 Task: Look for products in the category "Bottles & Formula" from Kabrita only.
Action: Mouse moved to (334, 177)
Screenshot: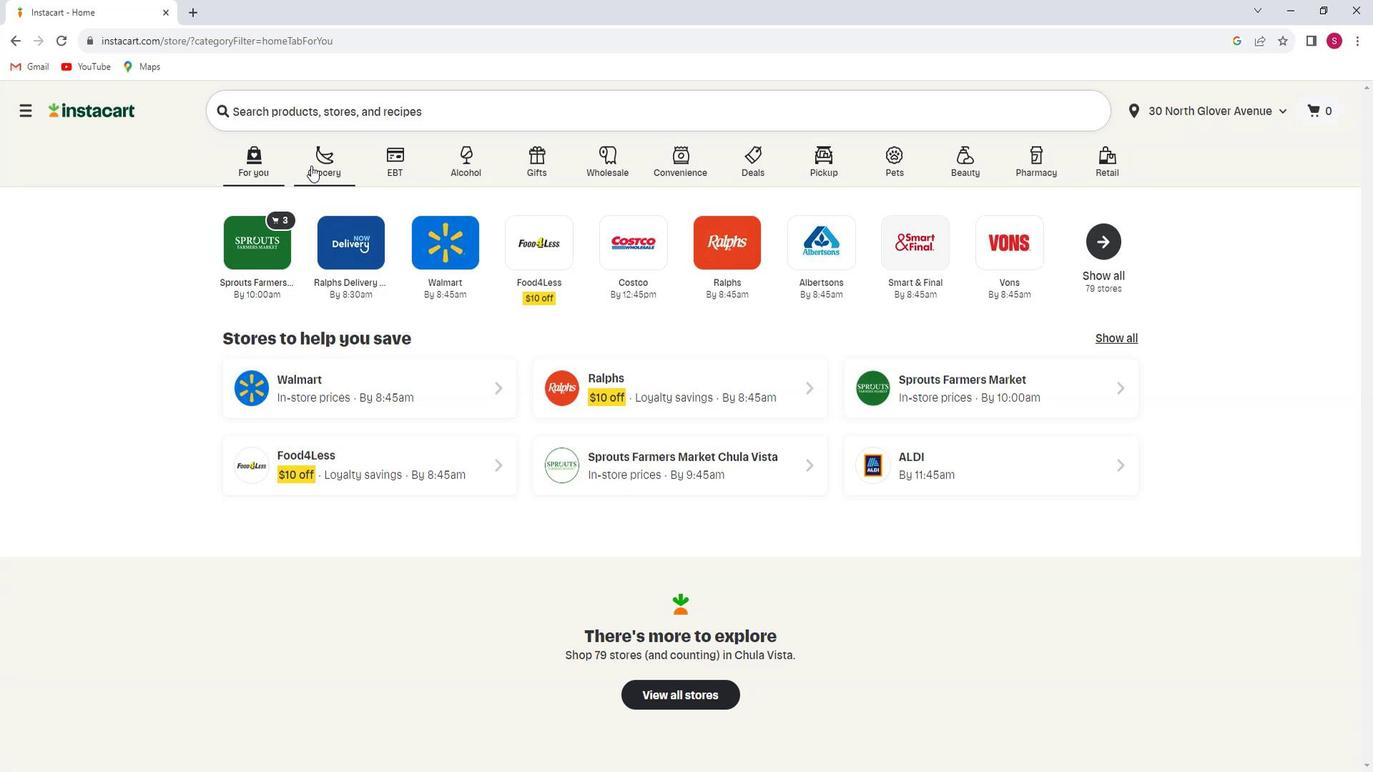 
Action: Mouse pressed left at (334, 177)
Screenshot: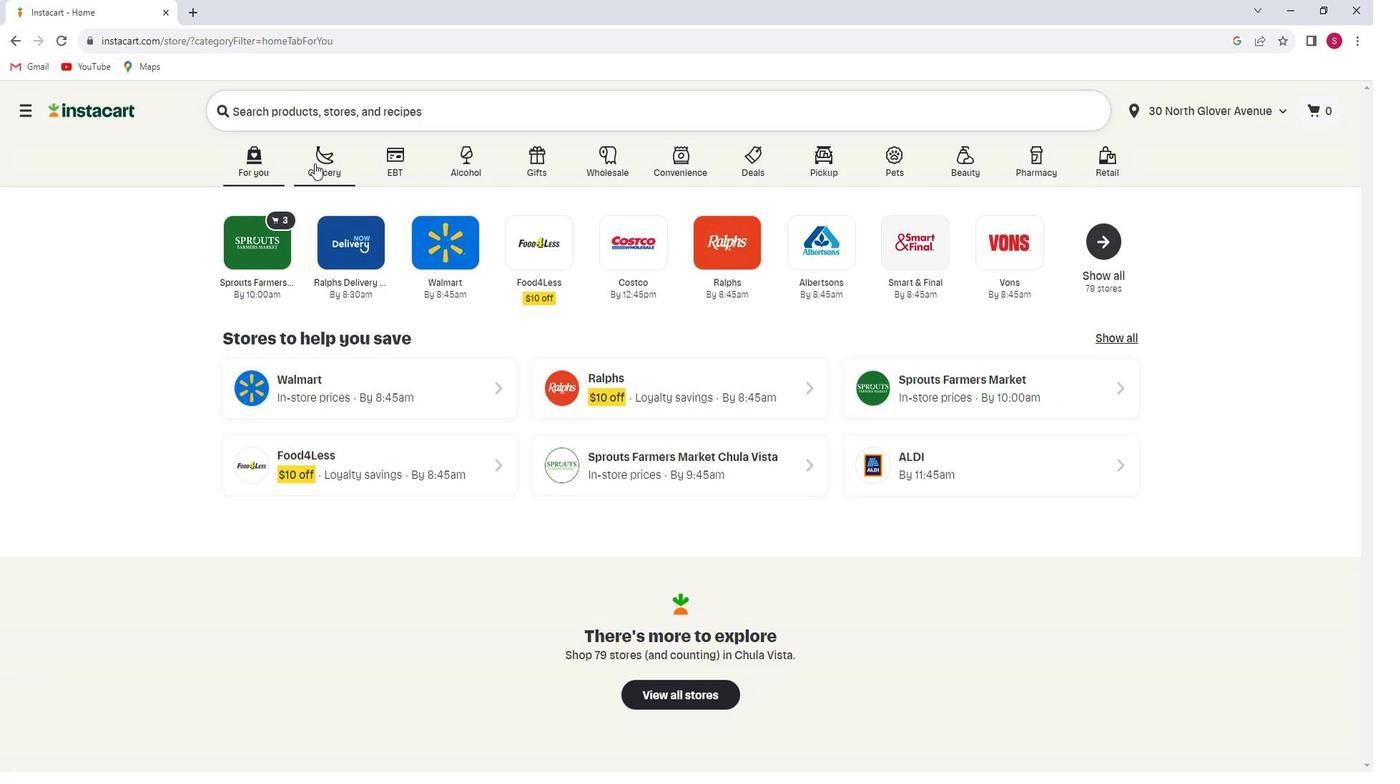 
Action: Mouse moved to (308, 420)
Screenshot: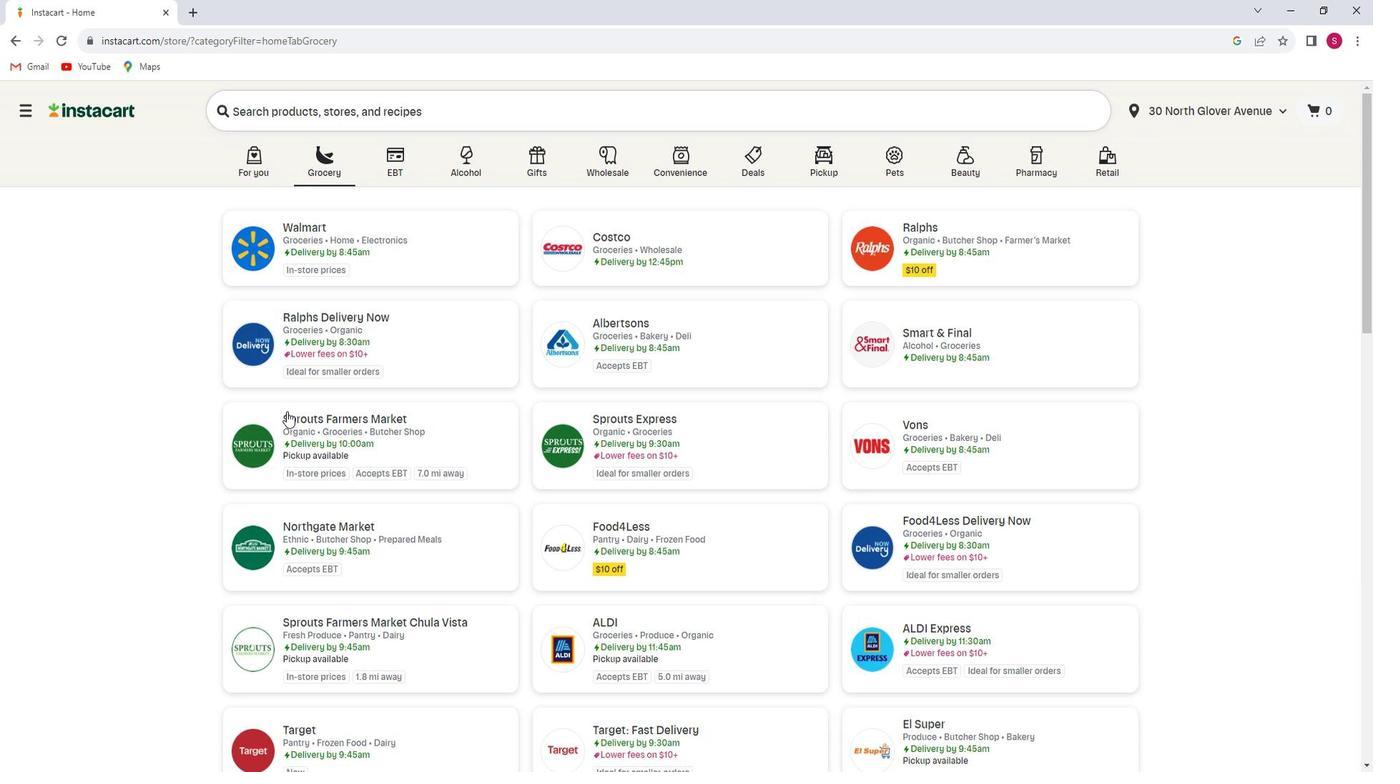
Action: Mouse pressed left at (308, 420)
Screenshot: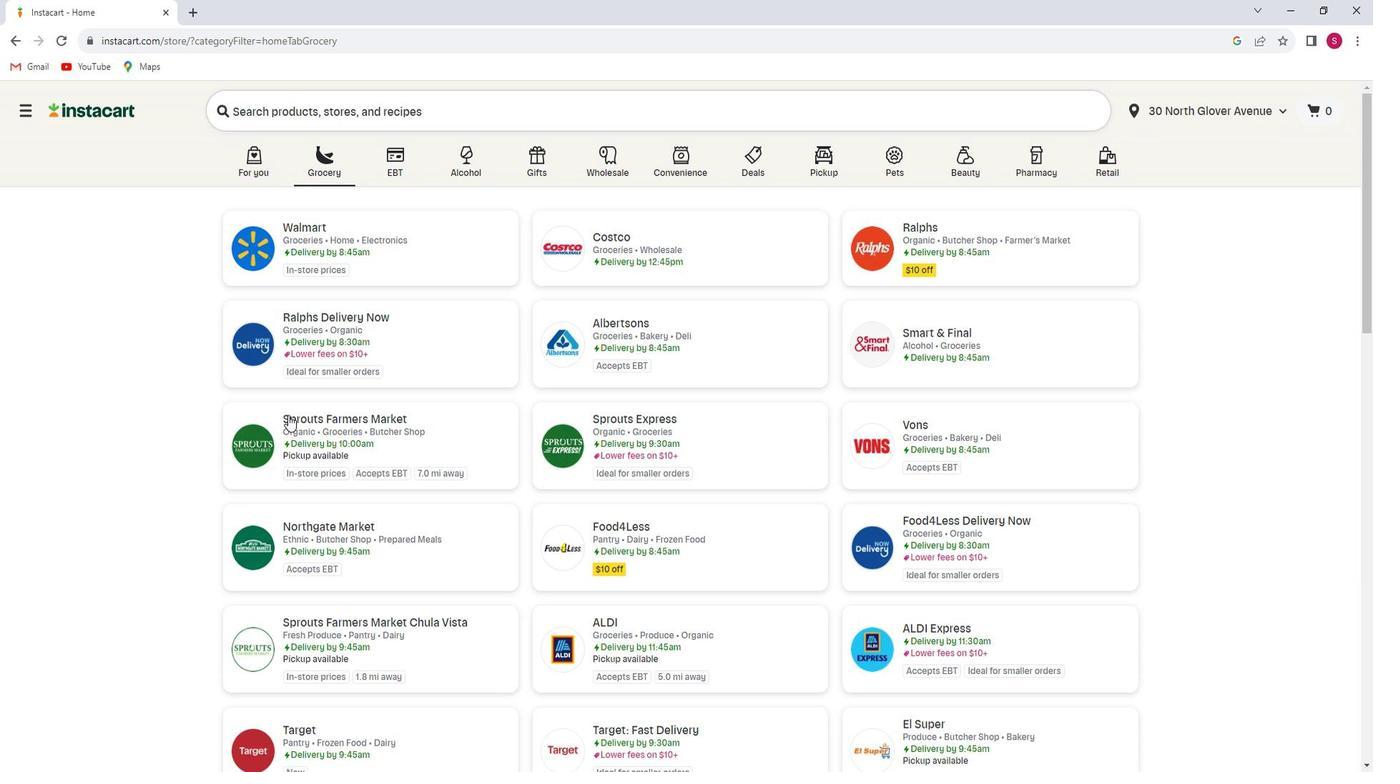
Action: Mouse moved to (90, 489)
Screenshot: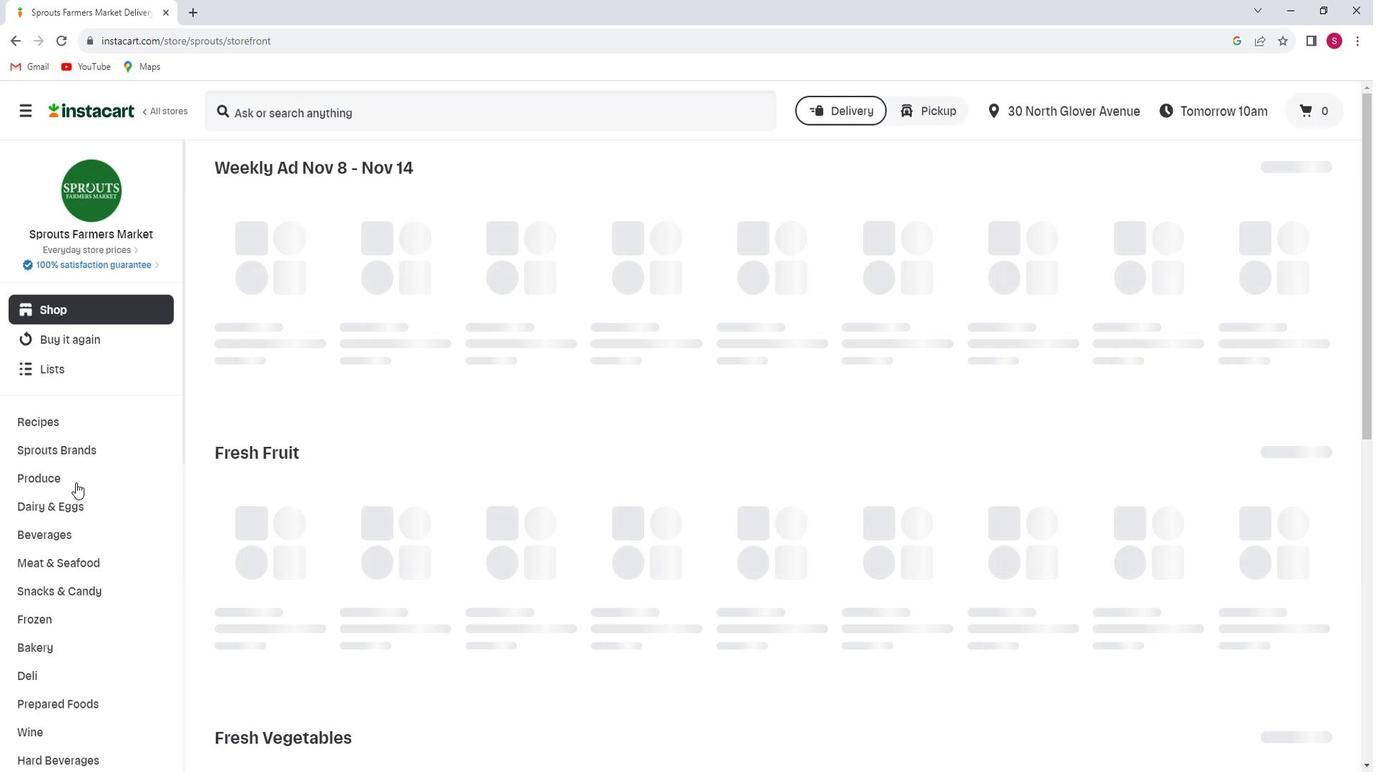 
Action: Mouse scrolled (90, 488) with delta (0, 0)
Screenshot: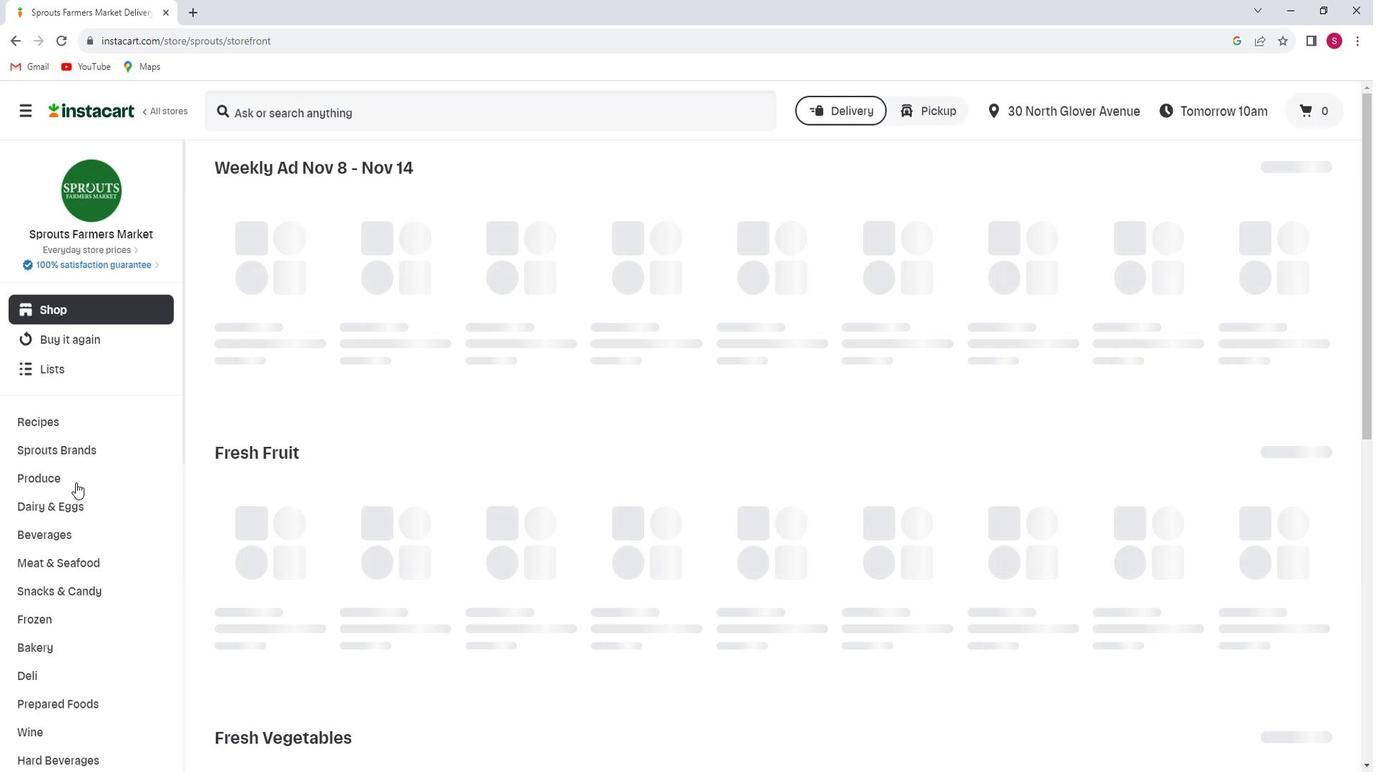 
Action: Mouse moved to (89, 489)
Screenshot: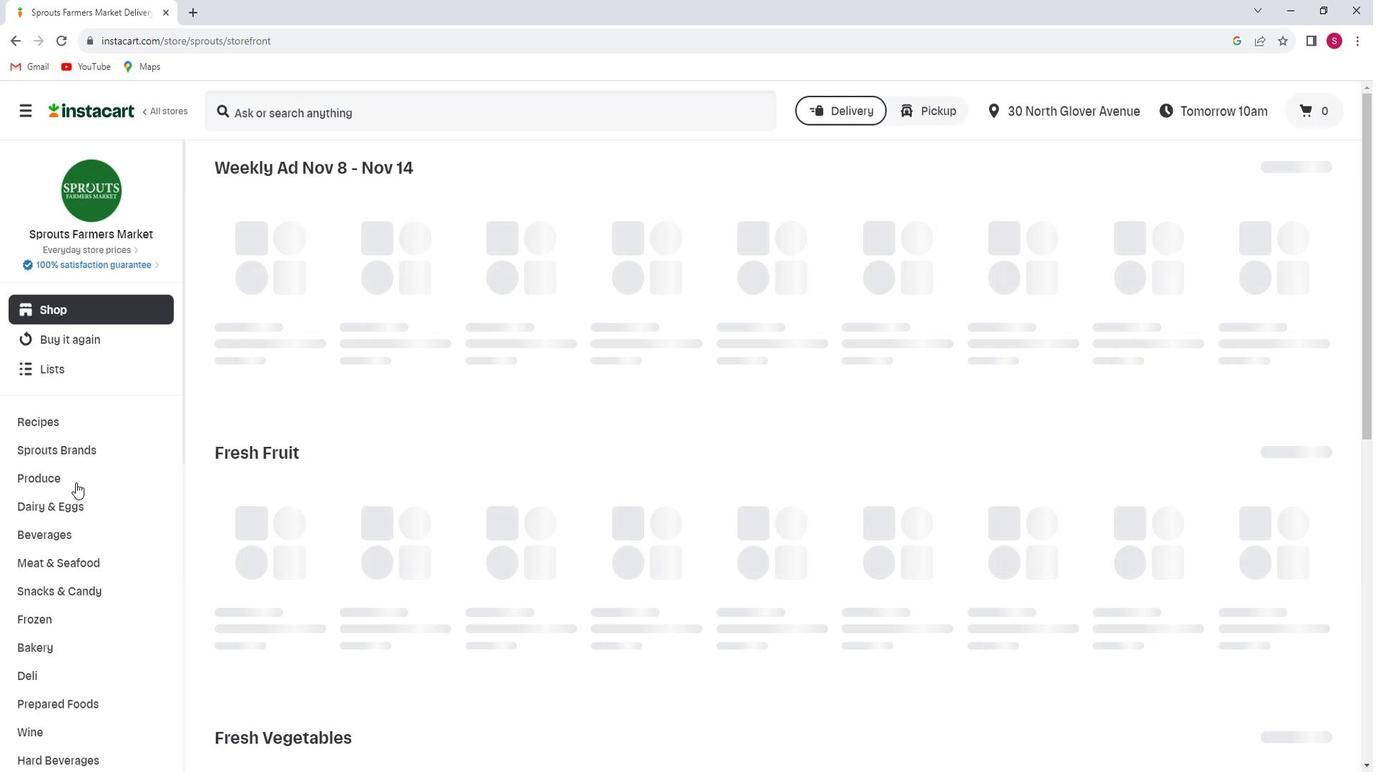 
Action: Mouse scrolled (89, 488) with delta (0, 0)
Screenshot: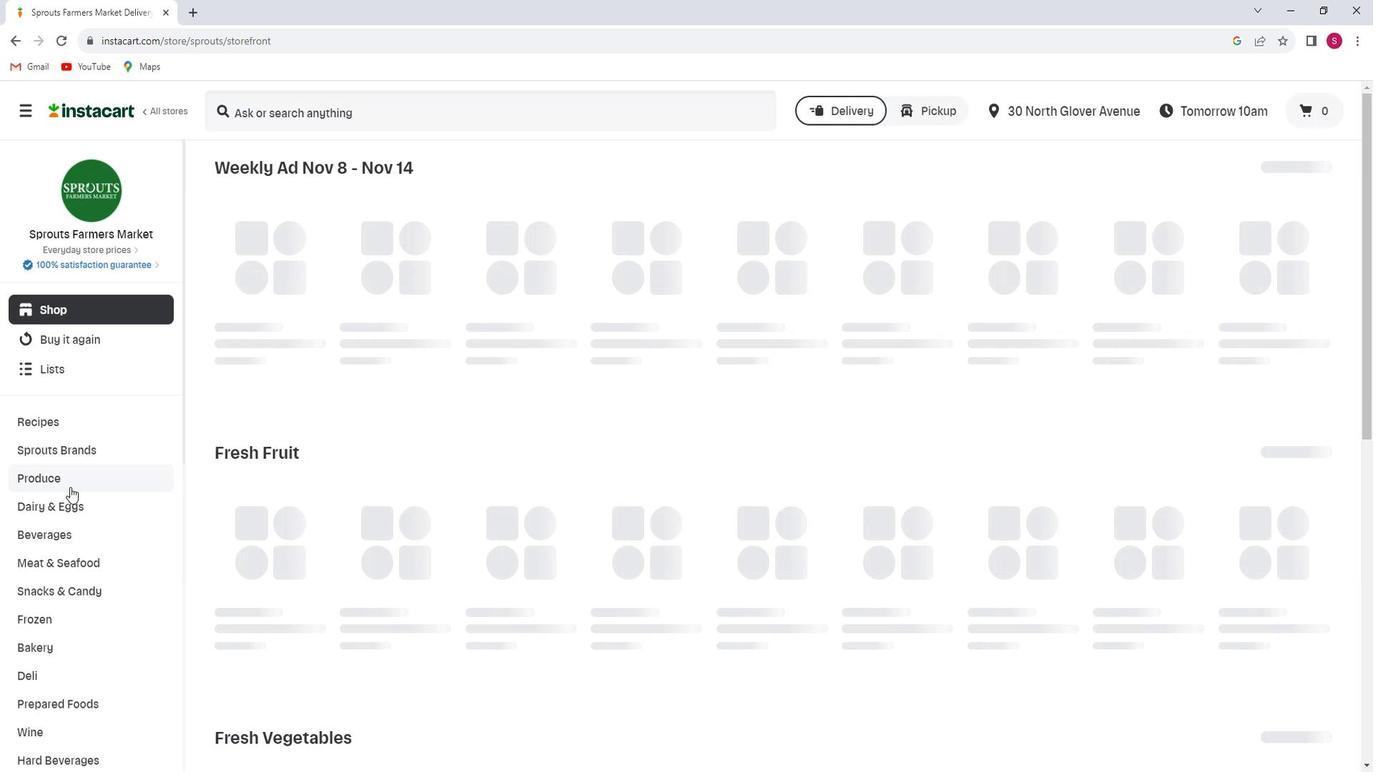 
Action: Mouse scrolled (89, 488) with delta (0, 0)
Screenshot: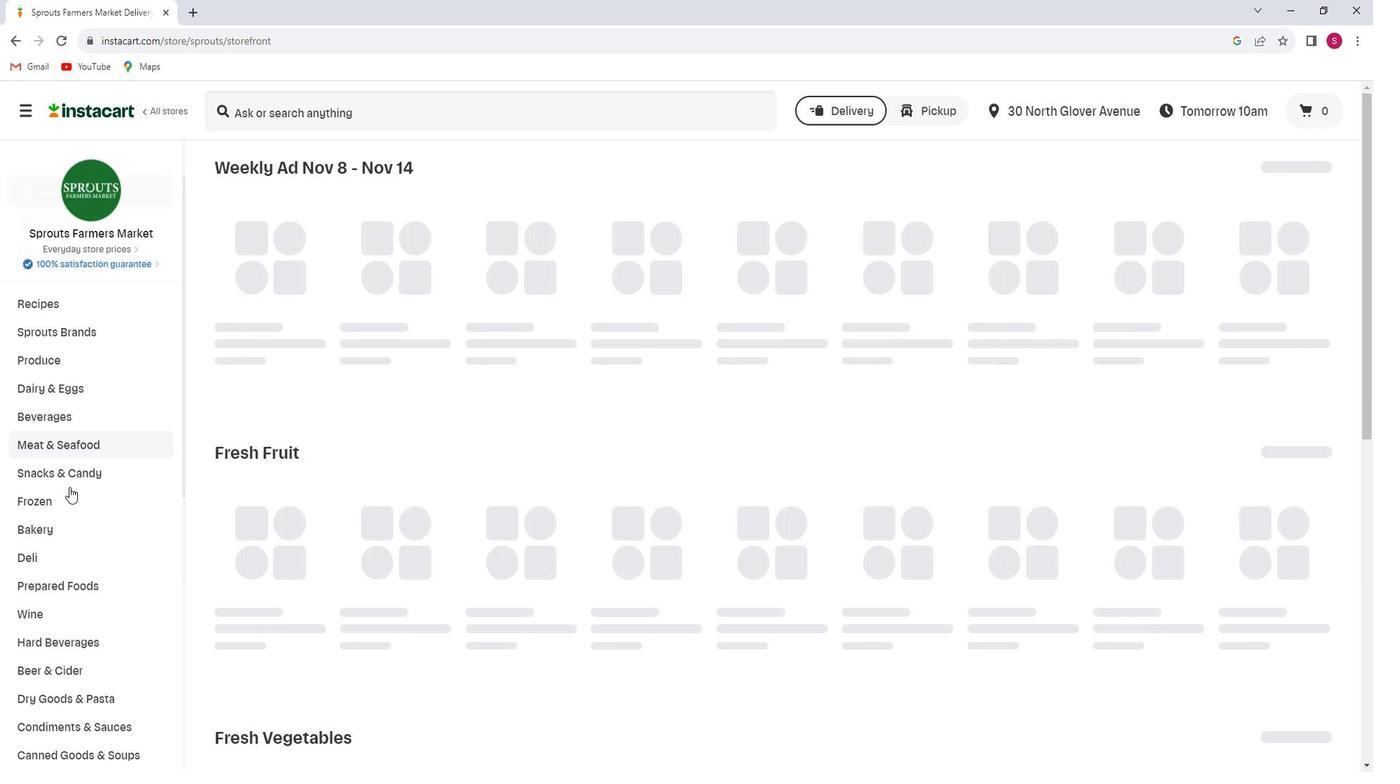 
Action: Mouse scrolled (89, 488) with delta (0, 0)
Screenshot: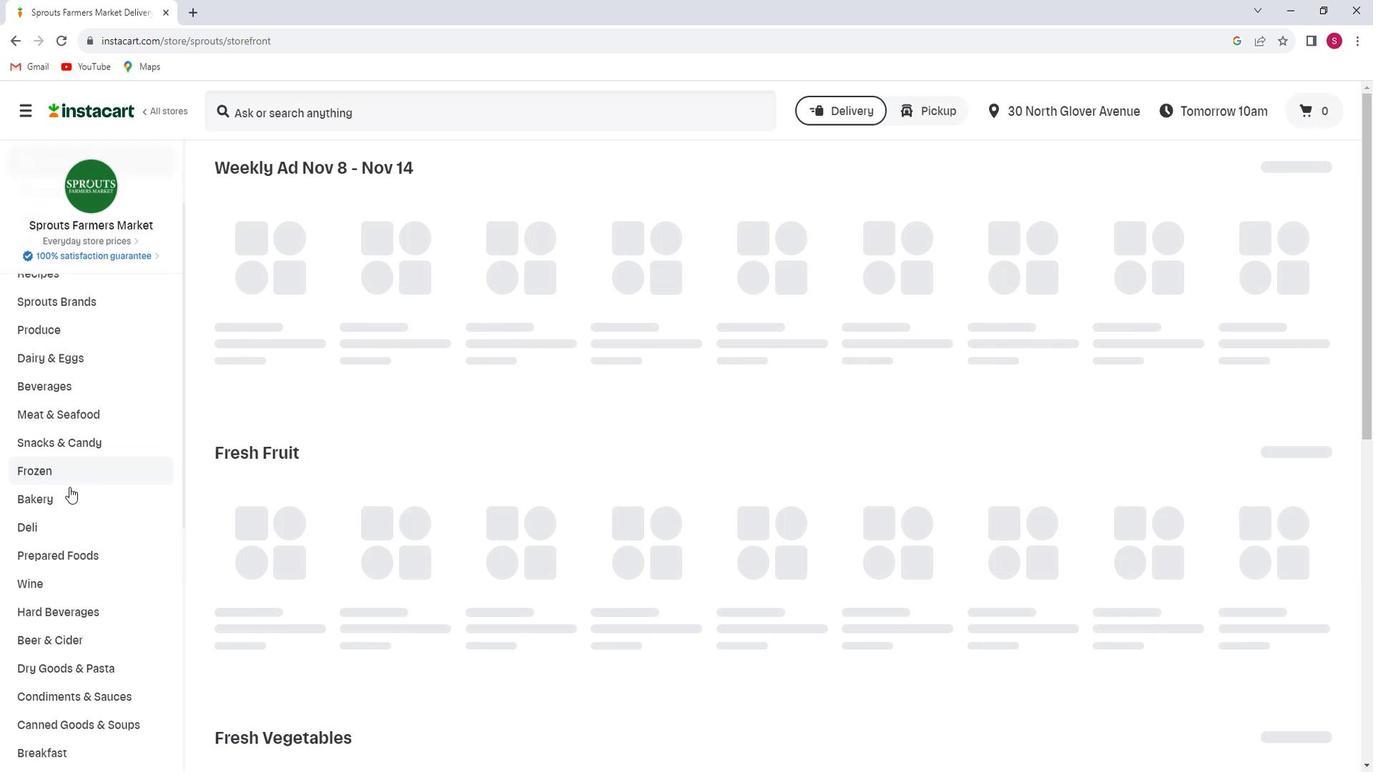 
Action: Mouse scrolled (89, 488) with delta (0, 0)
Screenshot: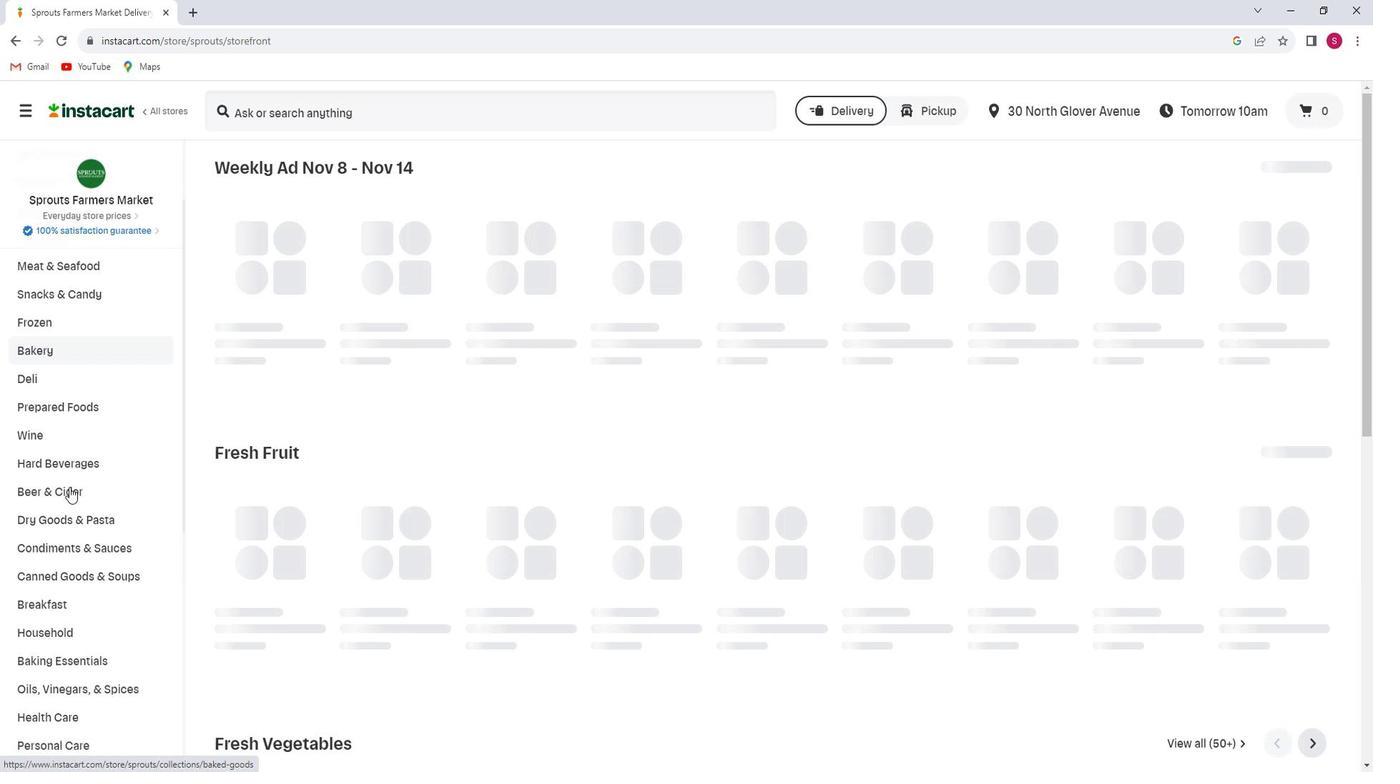 
Action: Mouse scrolled (89, 488) with delta (0, 0)
Screenshot: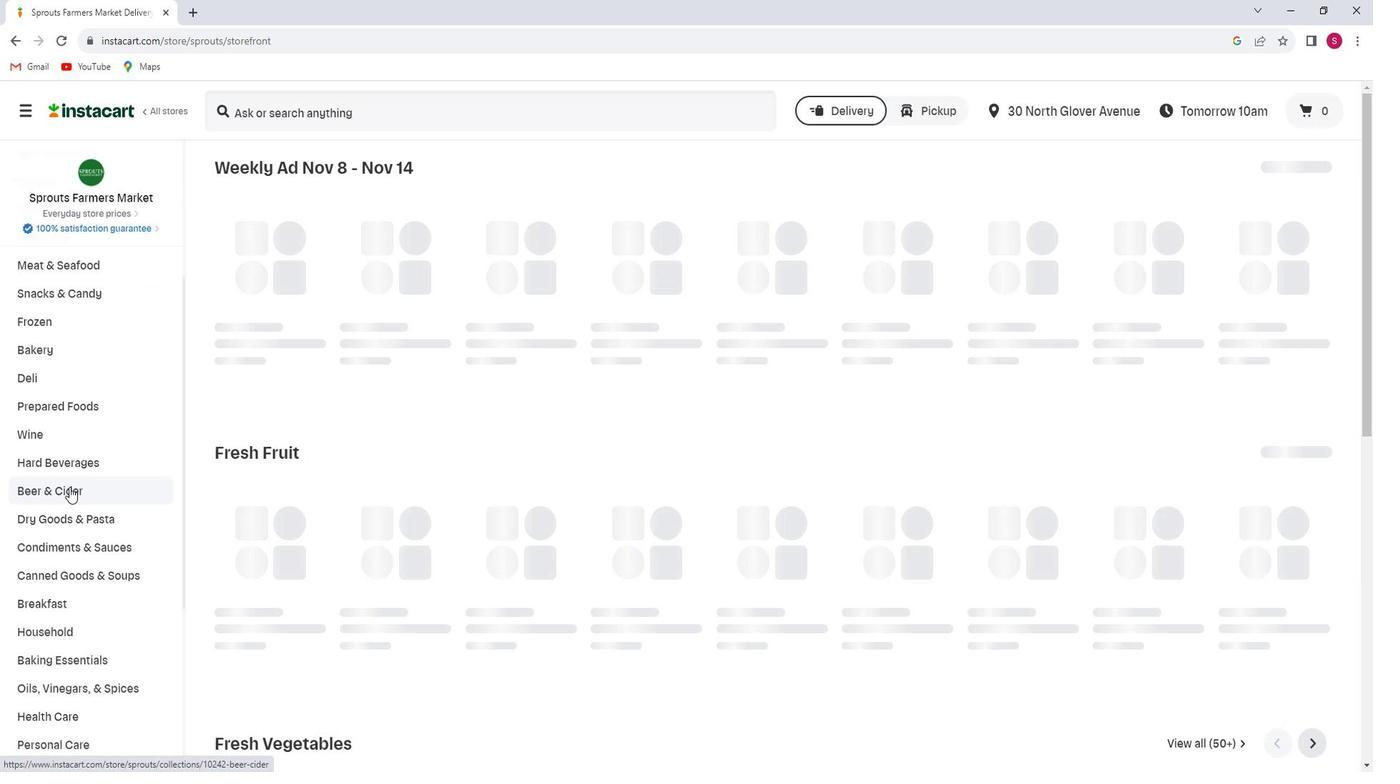 
Action: Mouse scrolled (89, 488) with delta (0, 0)
Screenshot: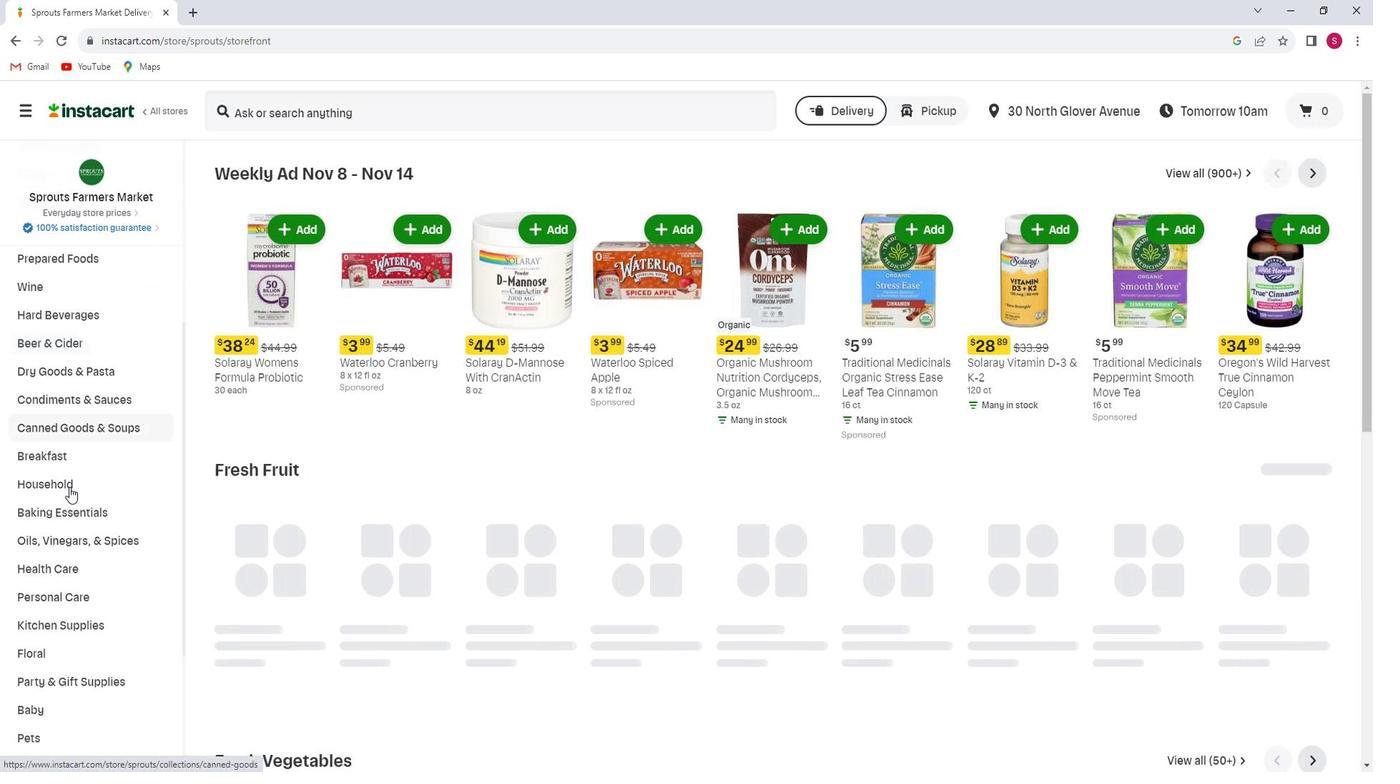 
Action: Mouse moved to (70, 525)
Screenshot: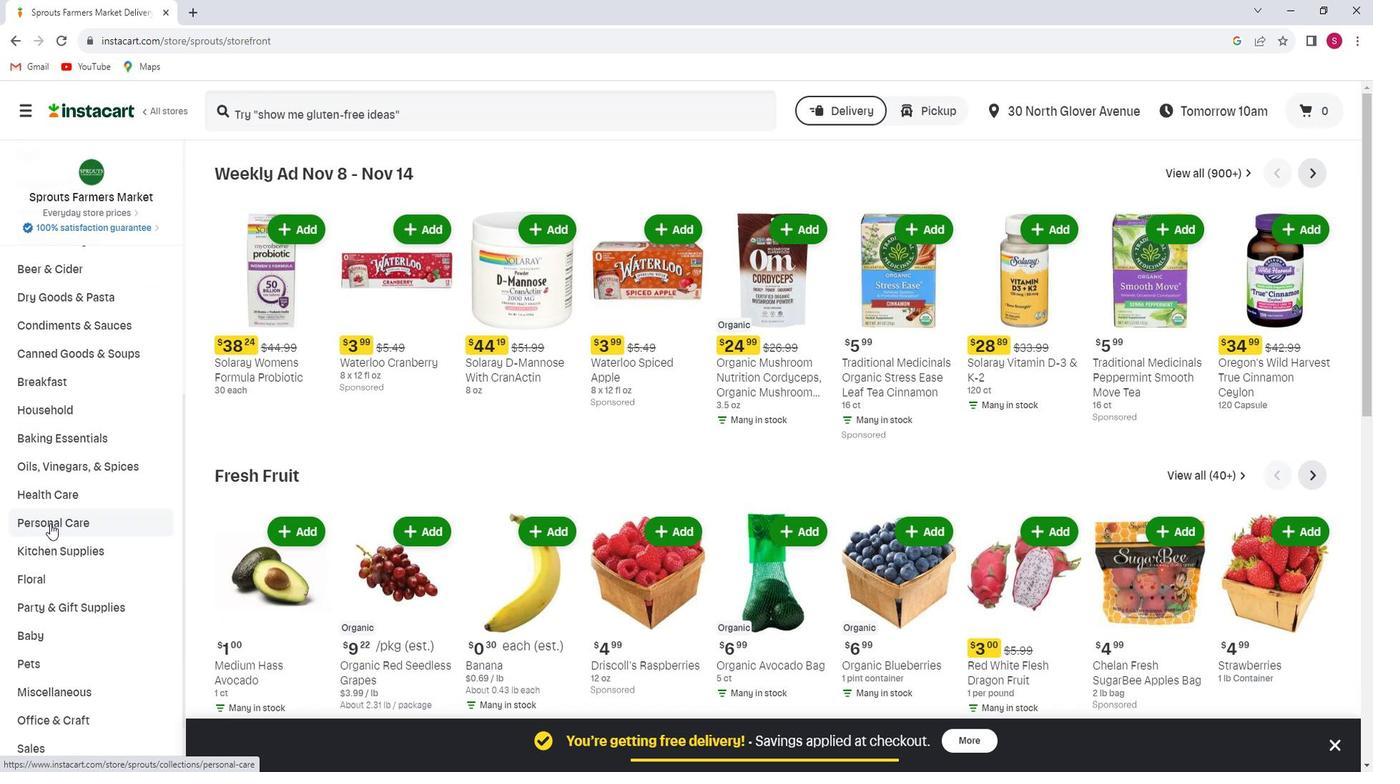 
Action: Mouse scrolled (70, 524) with delta (0, 0)
Screenshot: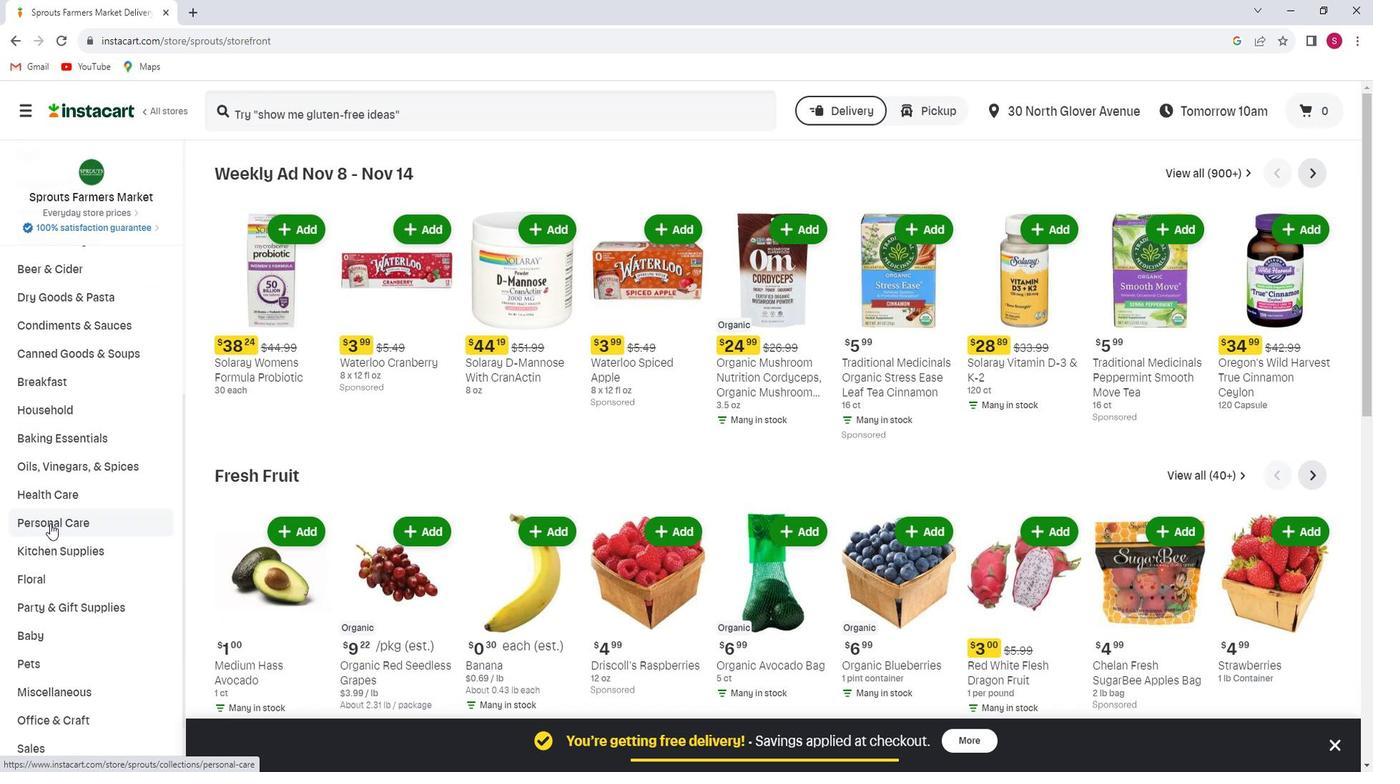 
Action: Mouse moved to (61, 555)
Screenshot: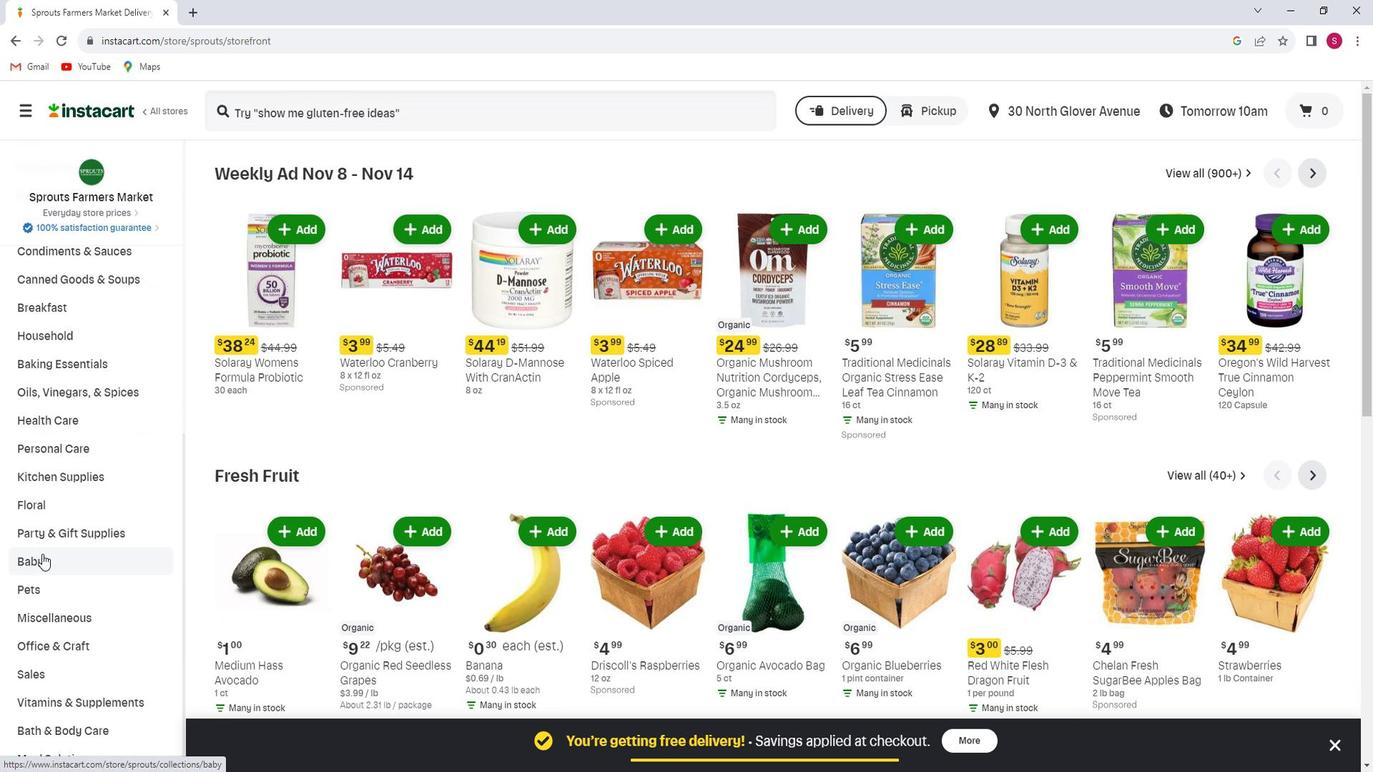 
Action: Mouse pressed left at (61, 555)
Screenshot: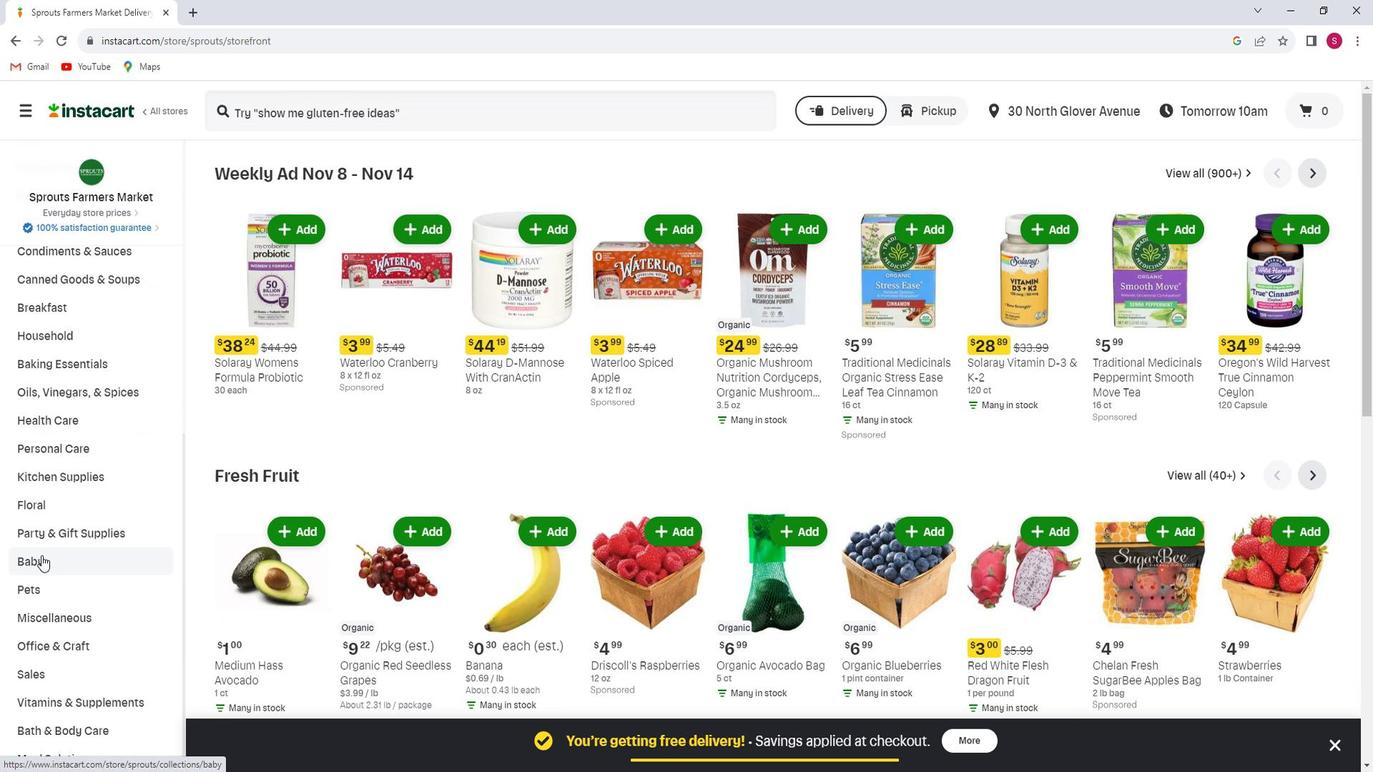 
Action: Mouse moved to (74, 640)
Screenshot: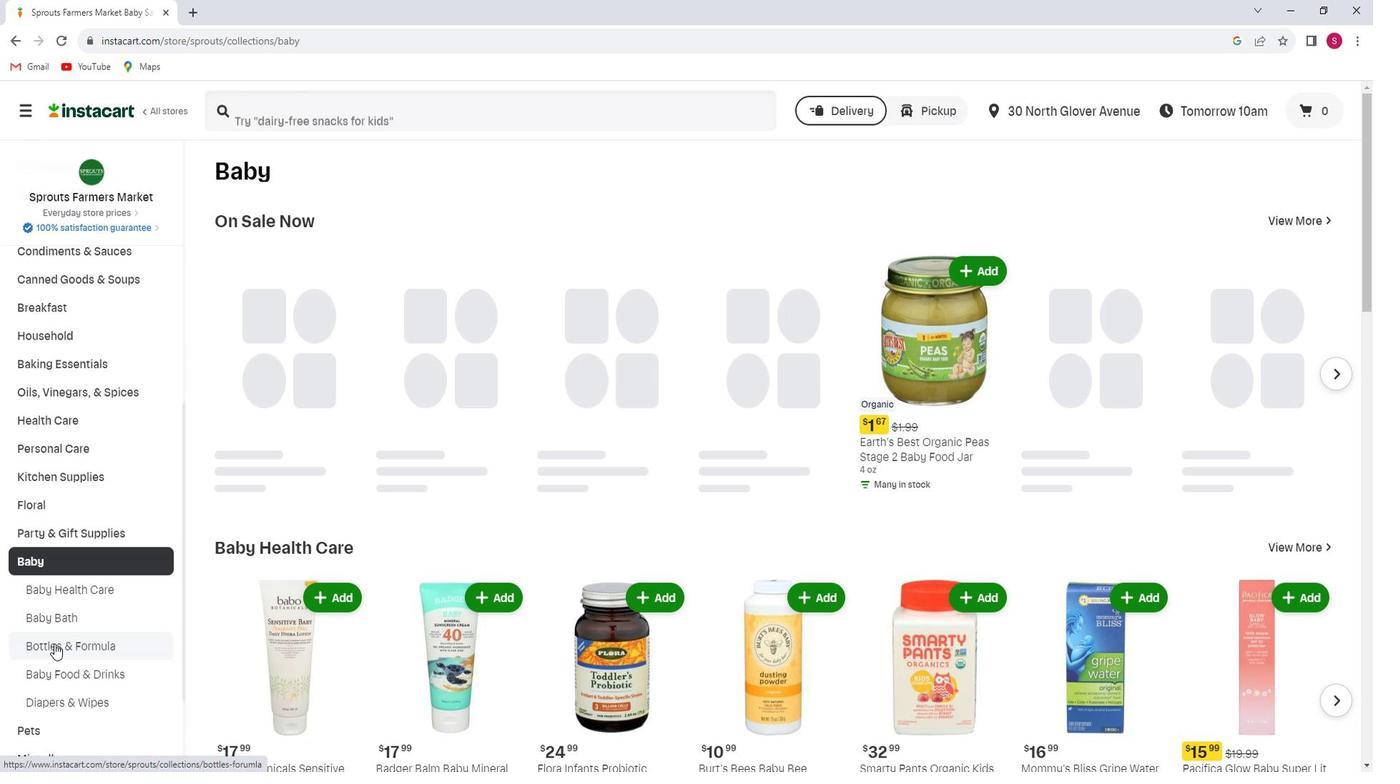 
Action: Mouse pressed left at (74, 640)
Screenshot: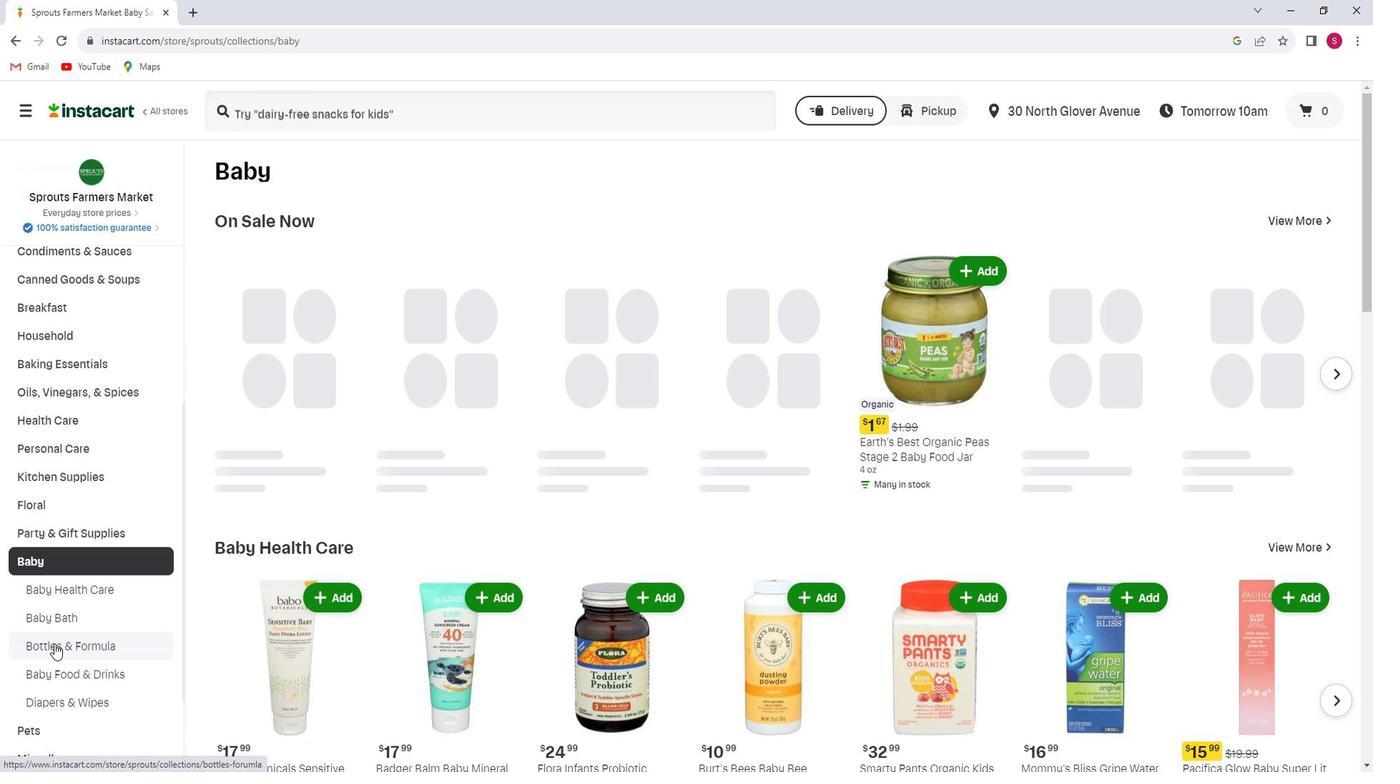
Action: Mouse moved to (513, 241)
Screenshot: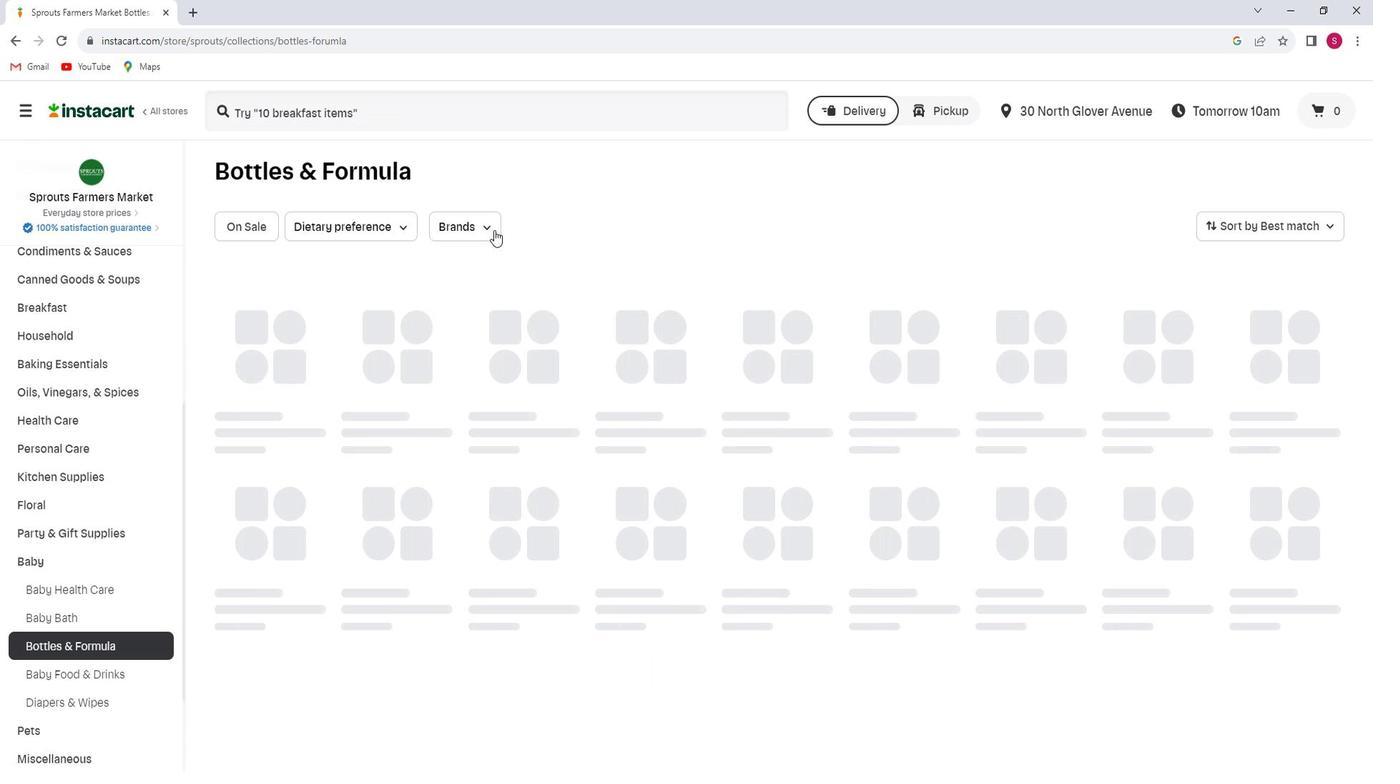 
Action: Mouse pressed left at (513, 241)
Screenshot: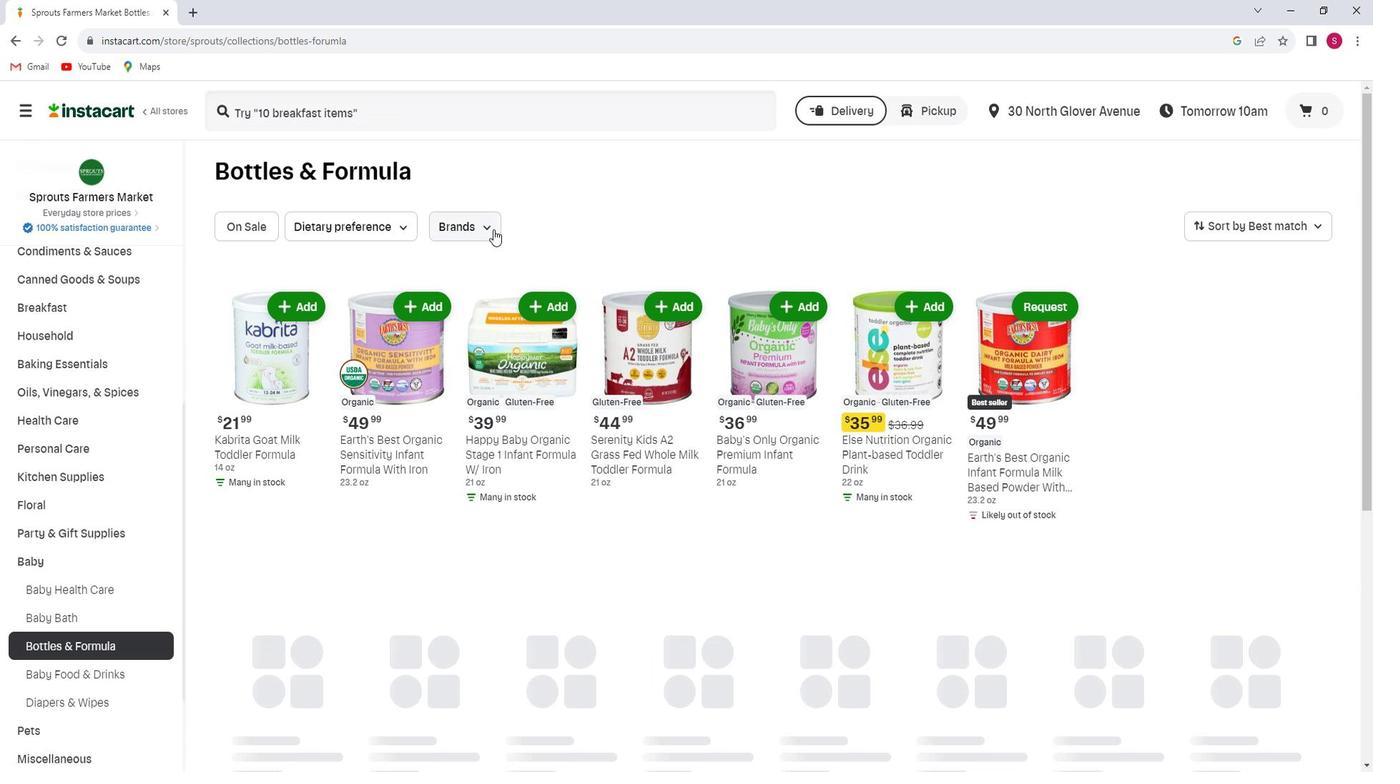 
Action: Mouse moved to (475, 369)
Screenshot: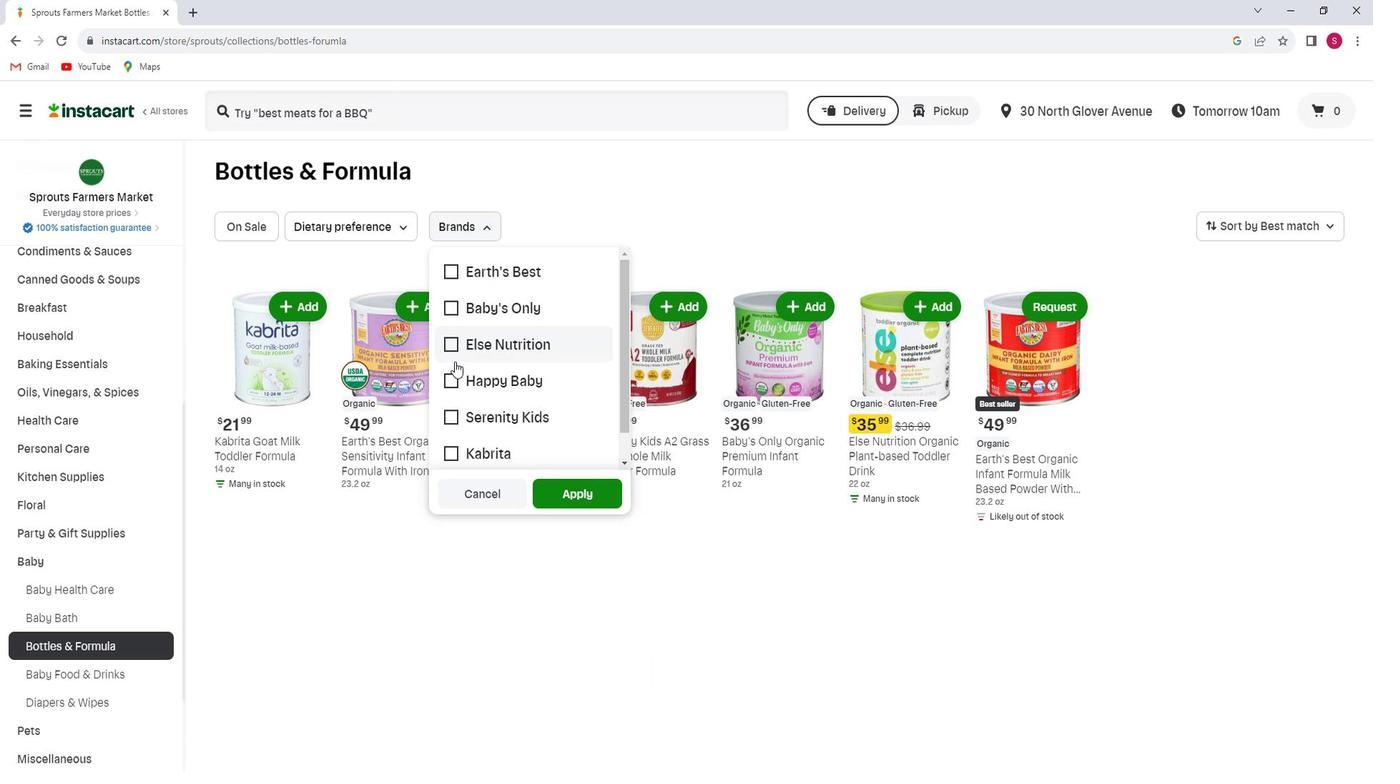 
Action: Mouse scrolled (475, 368) with delta (0, 0)
Screenshot: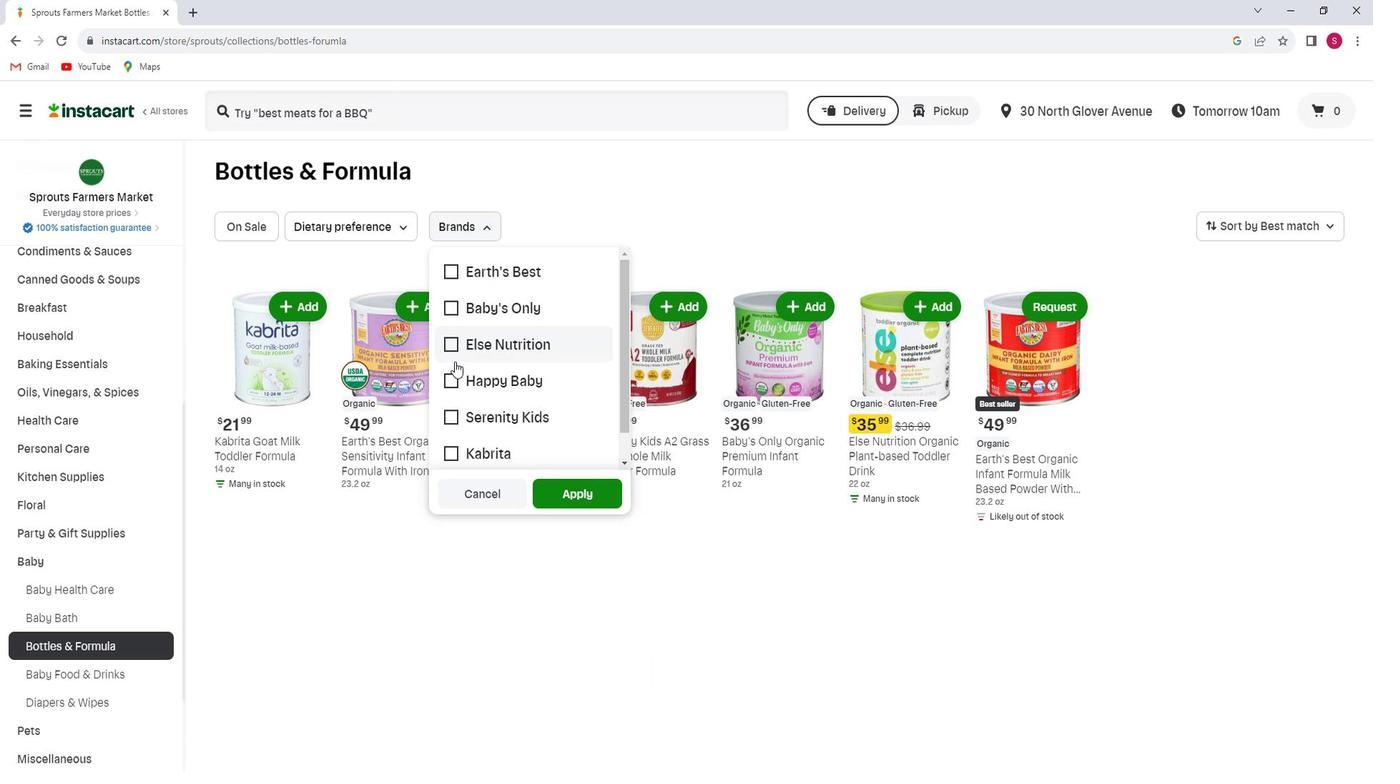 
Action: Mouse moved to (468, 430)
Screenshot: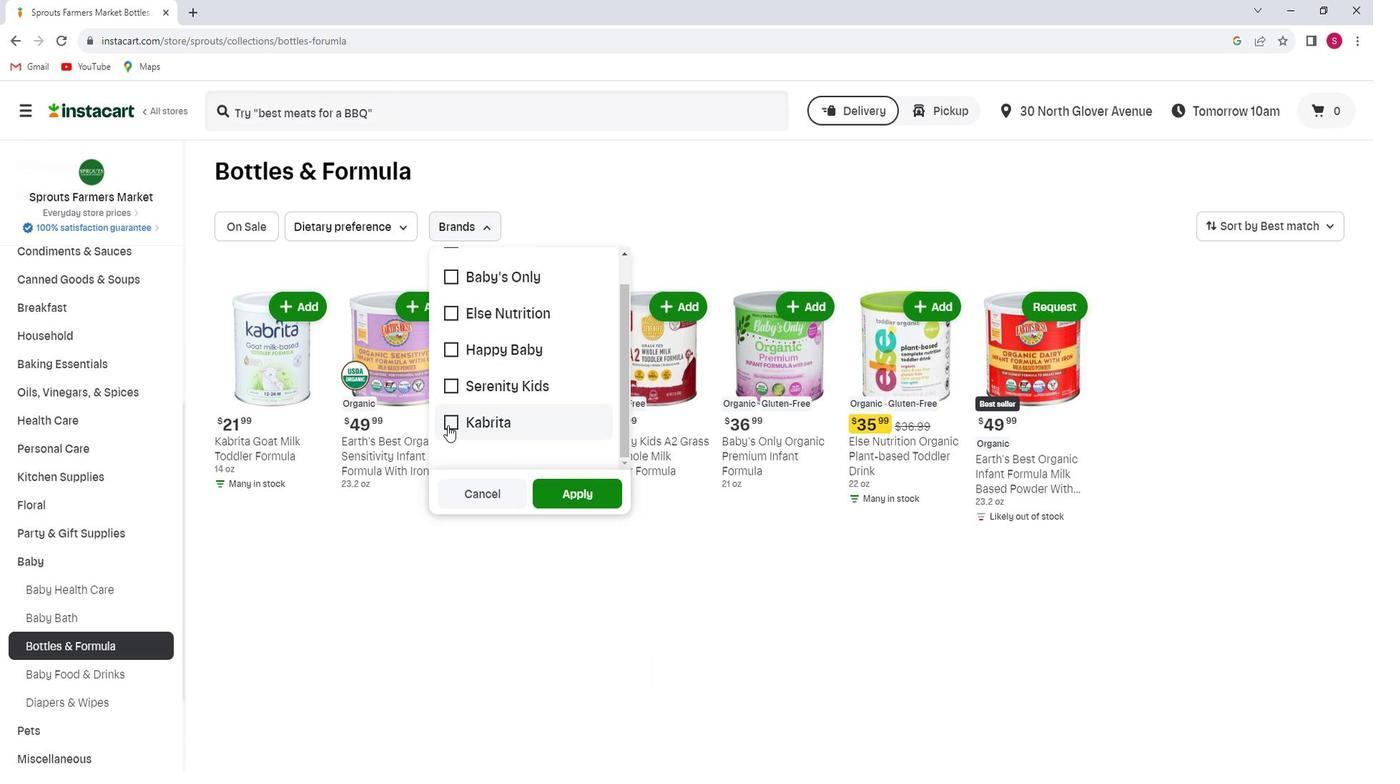 
Action: Mouse pressed left at (468, 430)
Screenshot: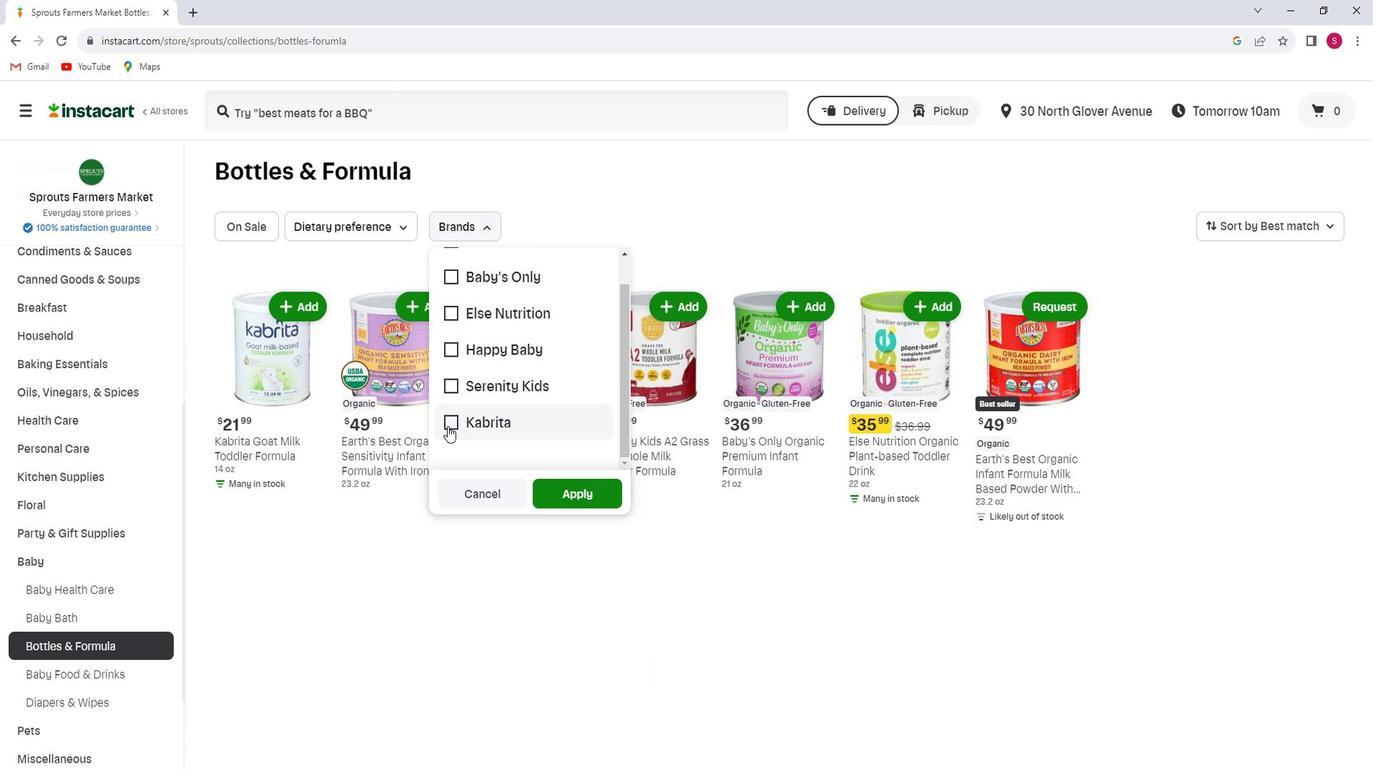 
Action: Mouse moved to (573, 496)
Screenshot: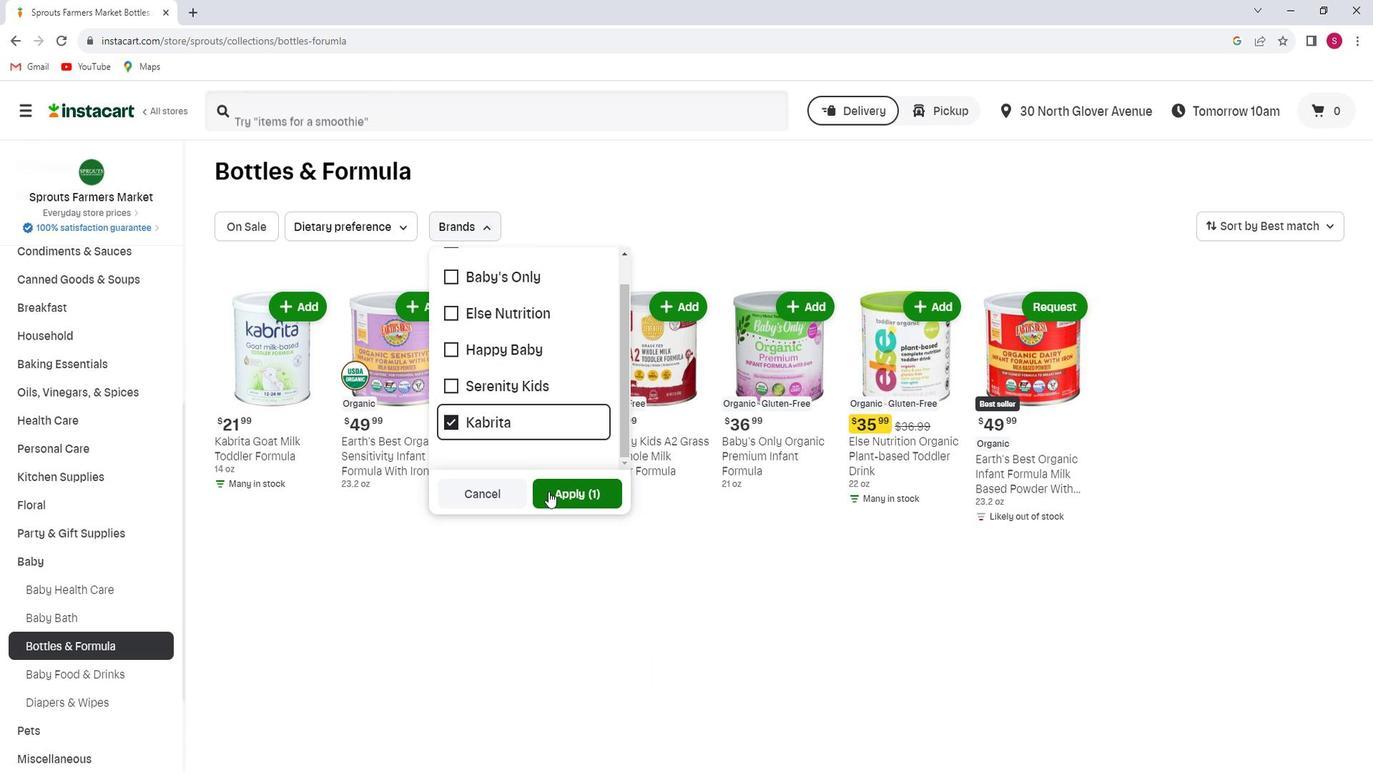 
Action: Mouse pressed left at (573, 496)
Screenshot: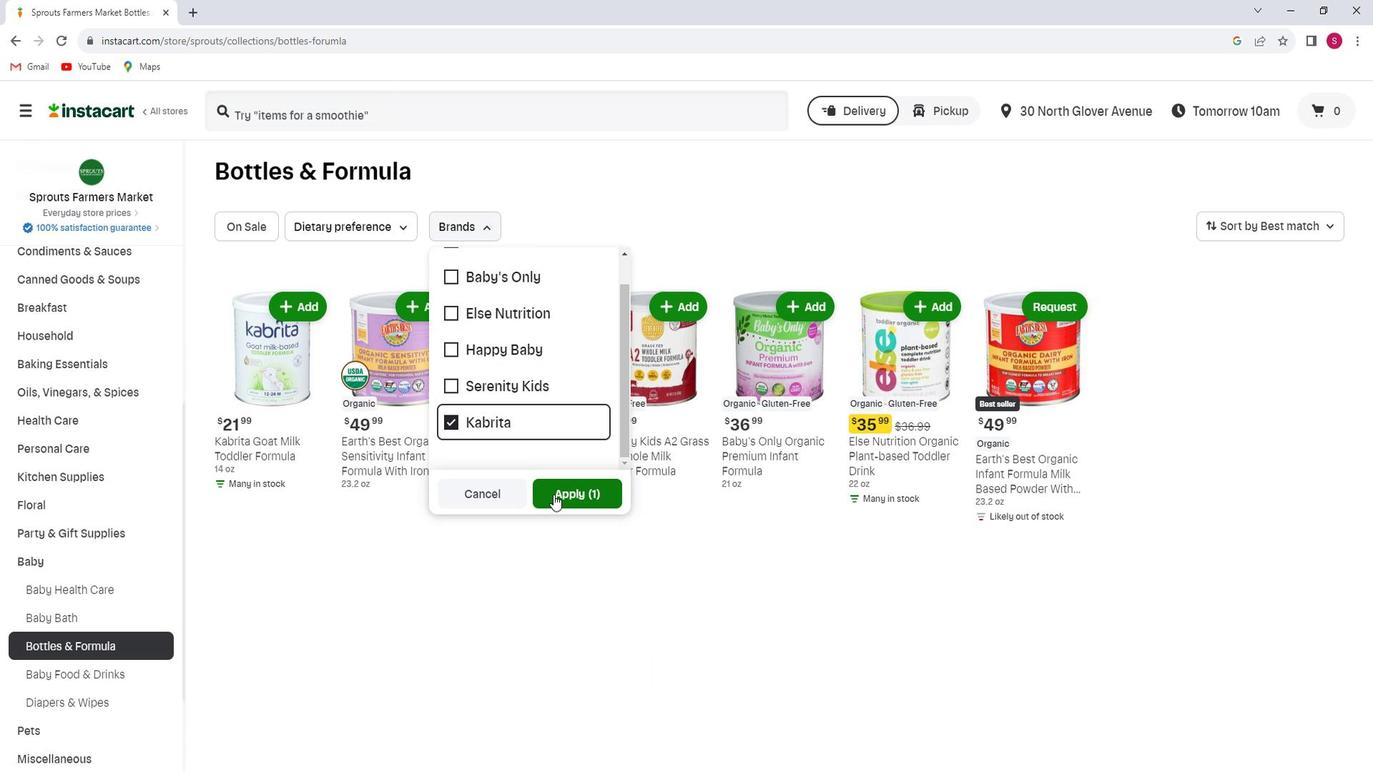 
Action: Mouse moved to (566, 497)
Screenshot: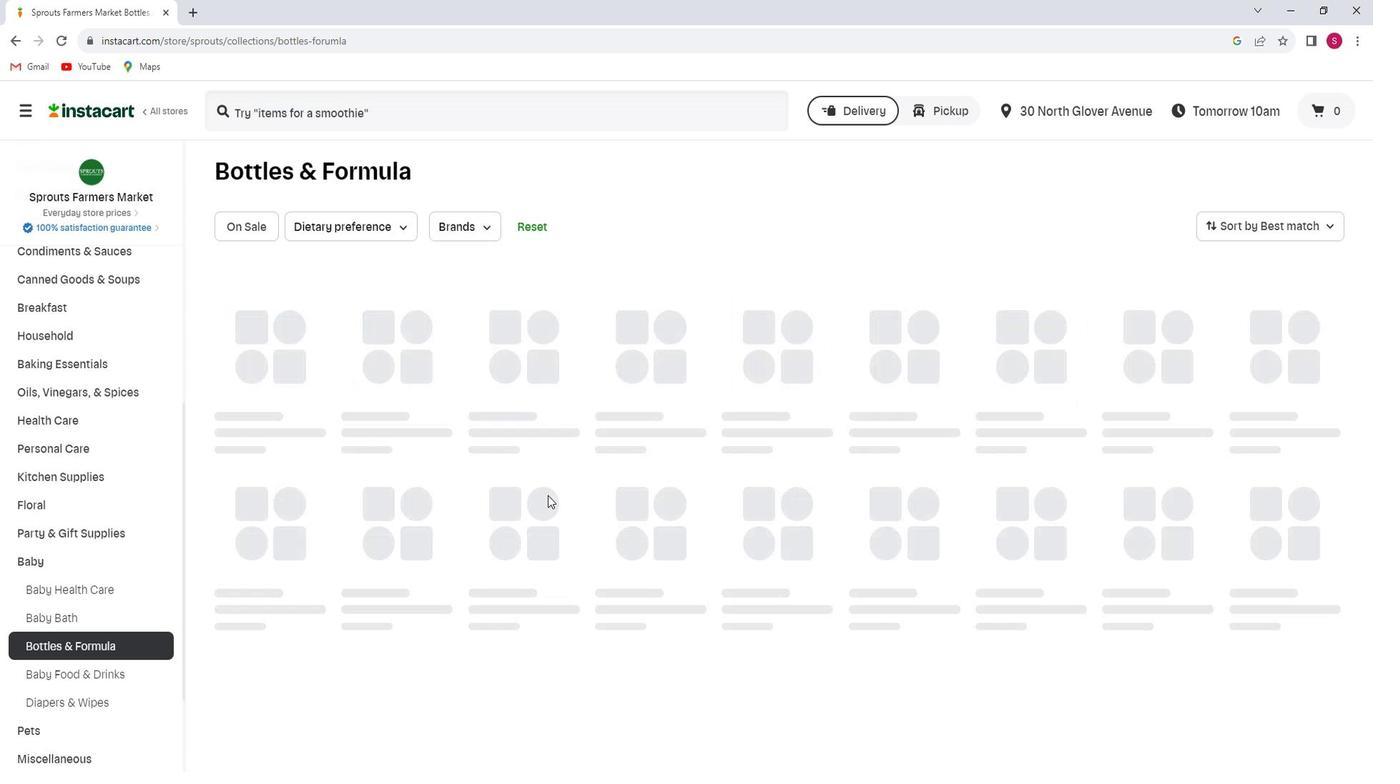 
